Task: Open a blank worksheet and write heading  Cash Flow TrackerAdd Dates in a column and its values below  '2023-05-01, 2023-05-03, 2023-05-06, 2023-05-10, 2023-05-15, 2023-05-20, 2023-05-25 & 2023-05-31'Add Descriptions in next column and its values below  Monthly Salary, Grocery Shopping, Dining Out., Utility Bill, Transportation, Entertainment, Miscellaneous & Total. Add Amount in next column and its values below  $2,500, $100, $50, $150, $30, $50, $20& $400. Add Income/ Expense in next column and its values below  Income, Expenses, Expenses, Expenses, Expenses, Expenses & Expenses. Add Balance in next column and its values below  $2,500, $2,400, $2,350, $2,200, $2,170, $2,120, $2,100 & $2100. Save page AssetVal
Action: Key pressed <Key.shift><Key.shift><Key.shift><Key.shift><Key.shift><Key.shift><Key.shift><Key.shift><Key.shift><Key.shift>Cash<Key.space><Key.shift>Flow<Key.space><Key.shift>Tracker<Key.enter><Key.shift>Dates<Key.enter>2023-05-01<Key.enter>23<Key.backspace>023-05-03<Key.enter>2023-05-06<Key.enter>
Screenshot: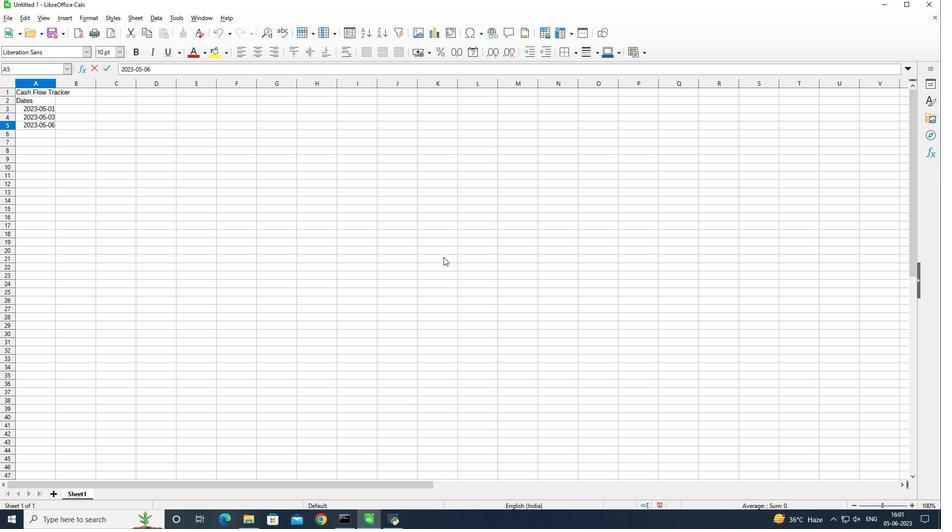
Action: Mouse moved to (509, 249)
Screenshot: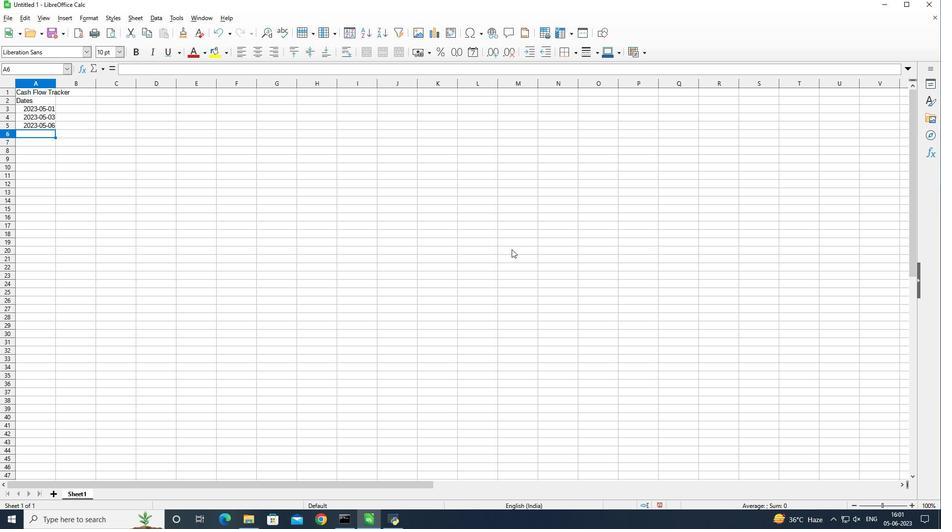 
Action: Key pressed 2023-05-10<Key.enter>2023-05-15<Key.enter>2023-05-20<Key.enter>2023-05-05<Key.backspace><Key.backspace>22<Key.backspace>5<Key.enter>2023-05-31<Key.enter>
Screenshot: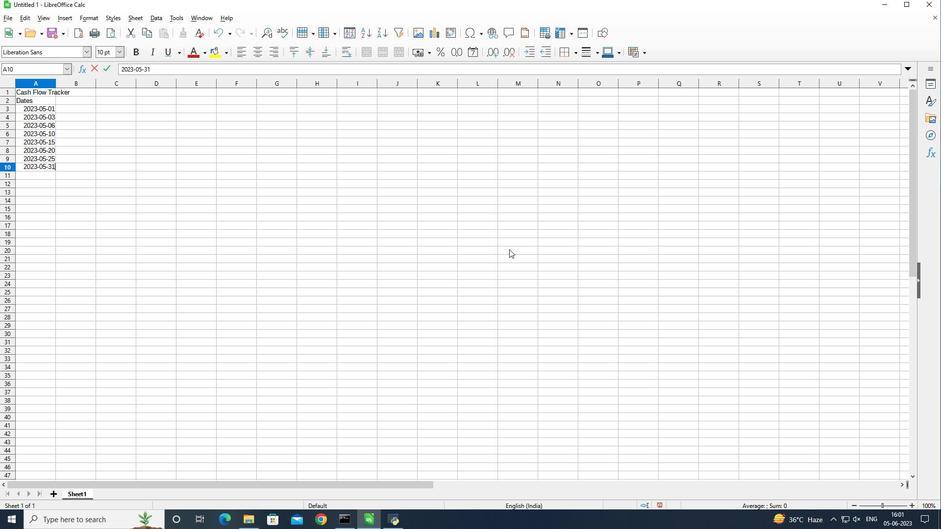
Action: Mouse moved to (73, 110)
Screenshot: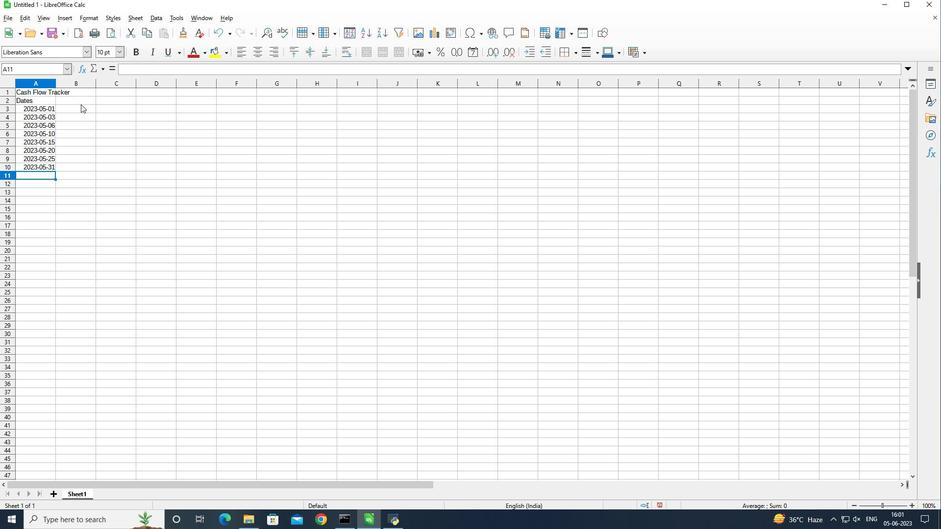 
Action: Mouse pressed left at (73, 110)
Screenshot: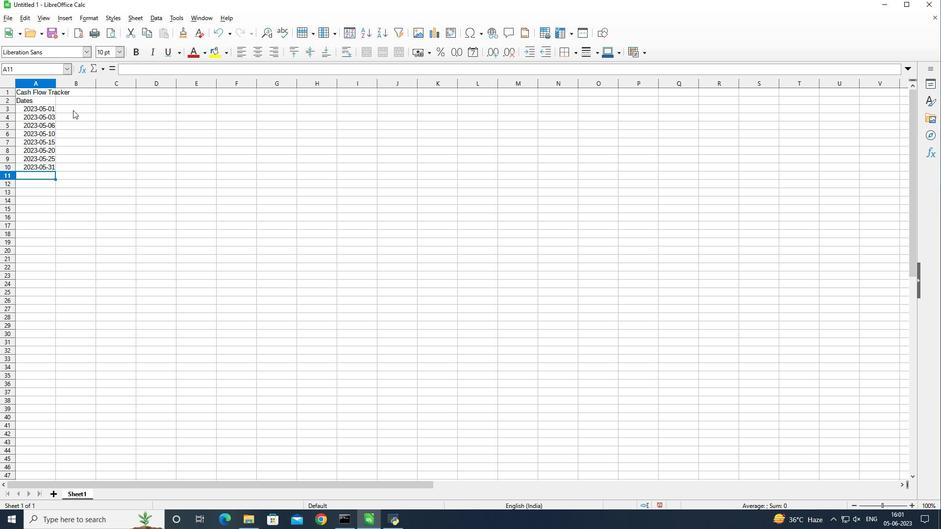 
Action: Mouse moved to (84, 53)
Screenshot: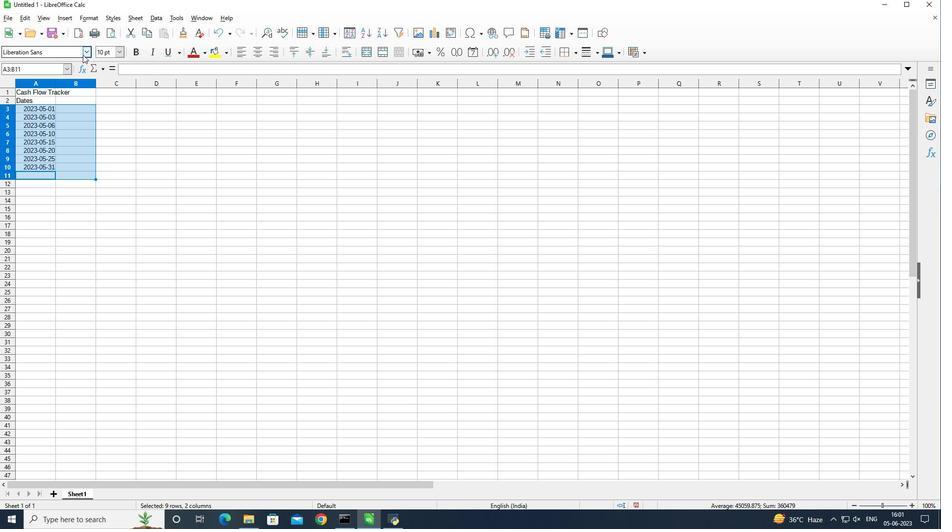 
Action: Mouse pressed left at (84, 53)
Screenshot: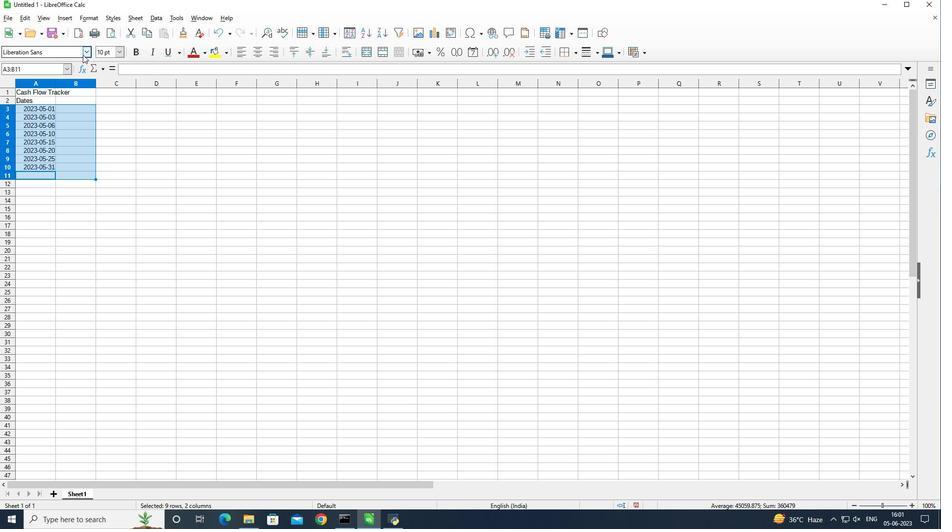 
Action: Mouse moved to (202, 96)
Screenshot: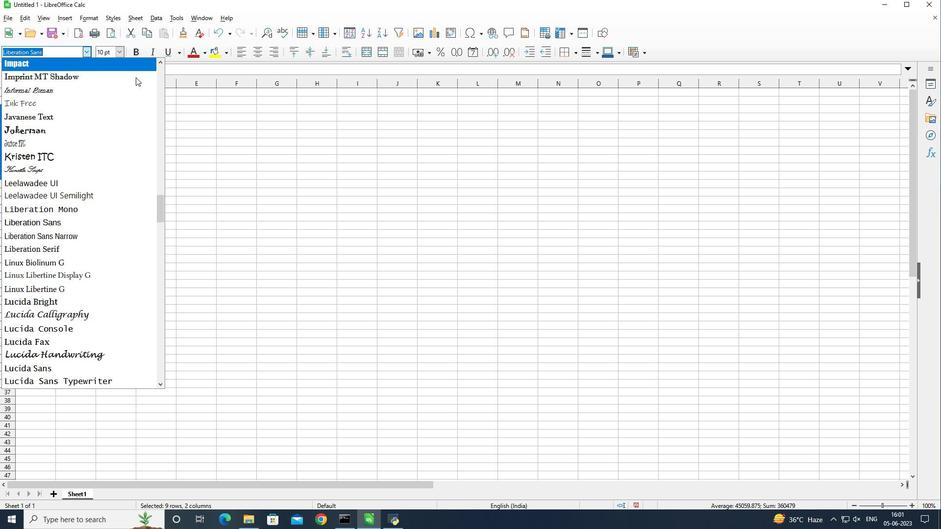 
Action: Mouse pressed left at (202, 96)
Screenshot: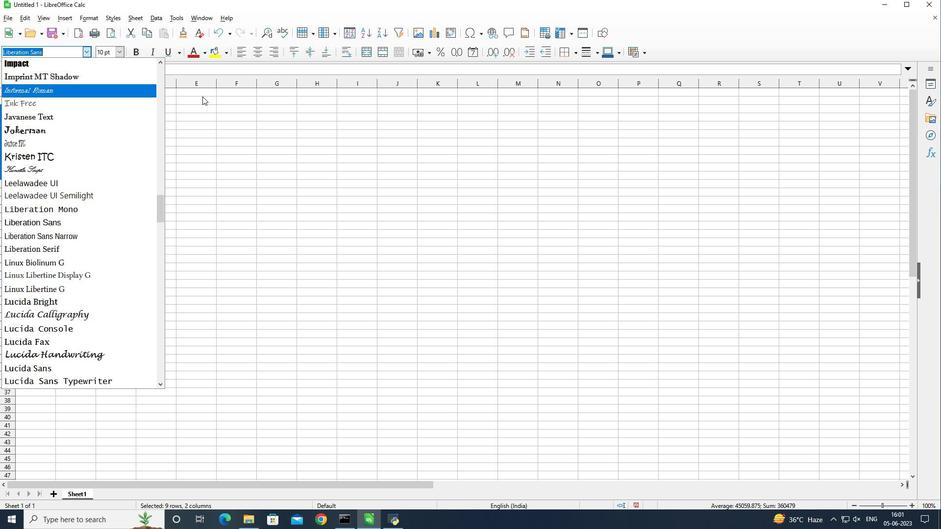 
Action: Mouse moved to (75, 107)
Screenshot: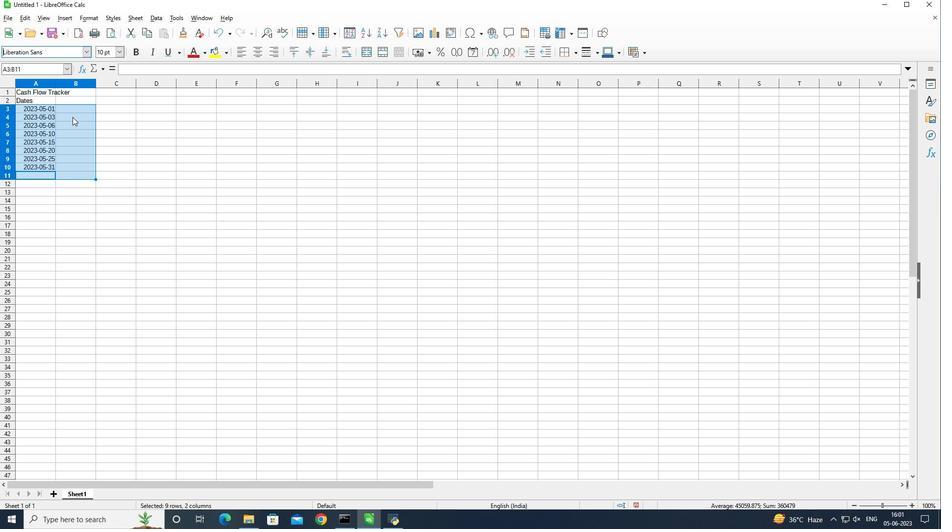 
Action: Mouse pressed left at (75, 107)
Screenshot: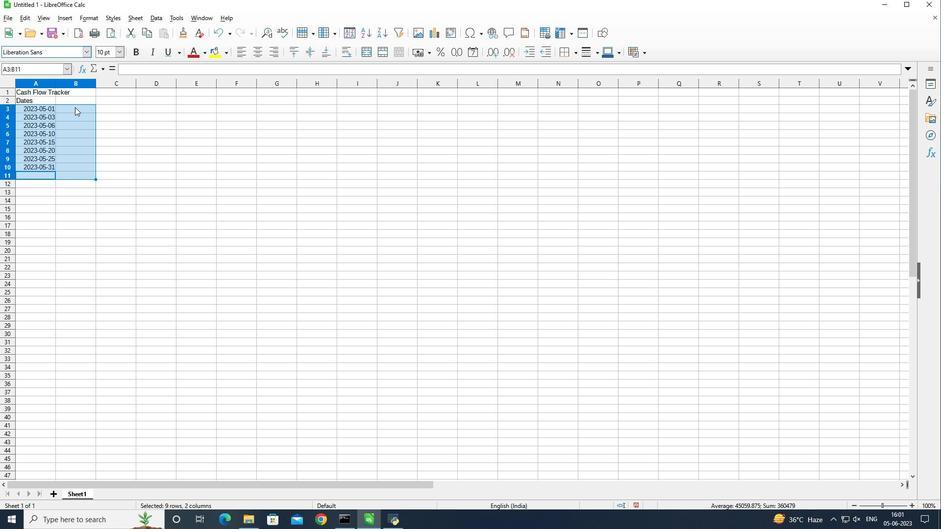 
Action: Mouse moved to (83, 100)
Screenshot: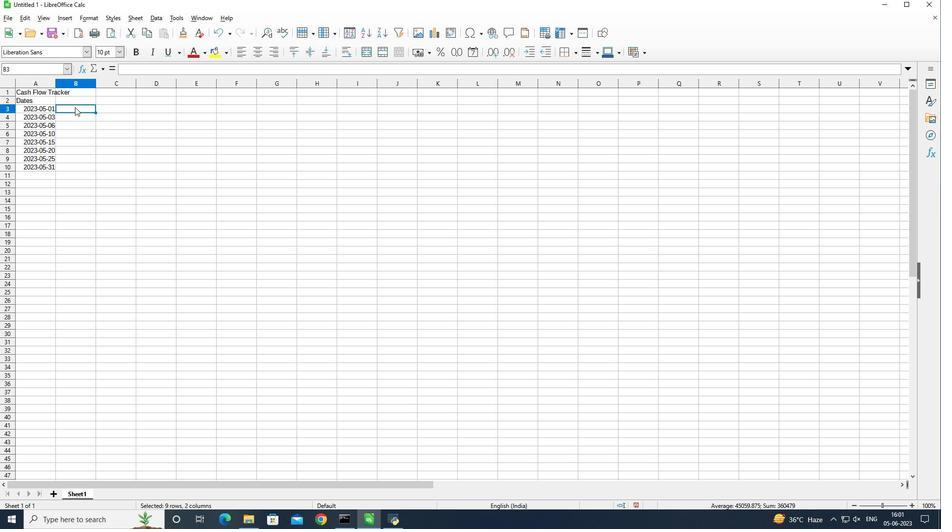 
Action: Mouse pressed left at (83, 100)
Screenshot: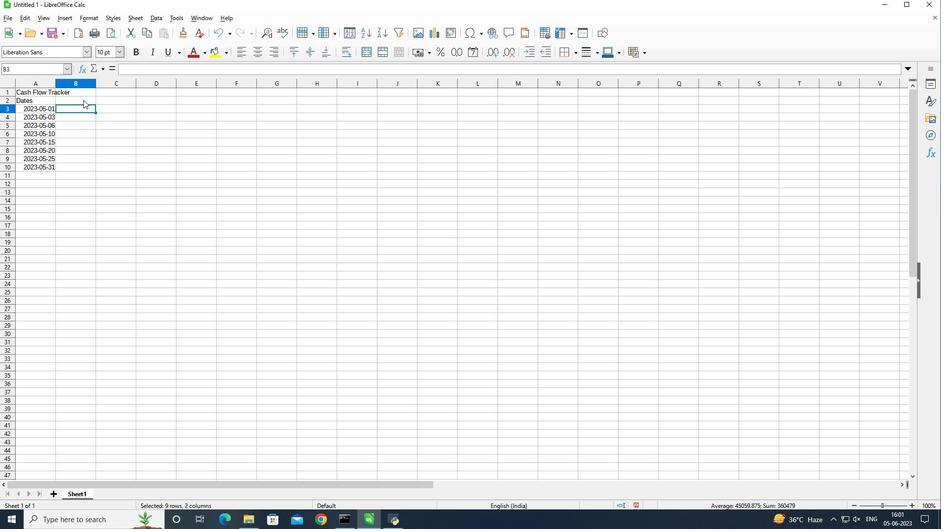 
Action: Mouse moved to (190, 152)
Screenshot: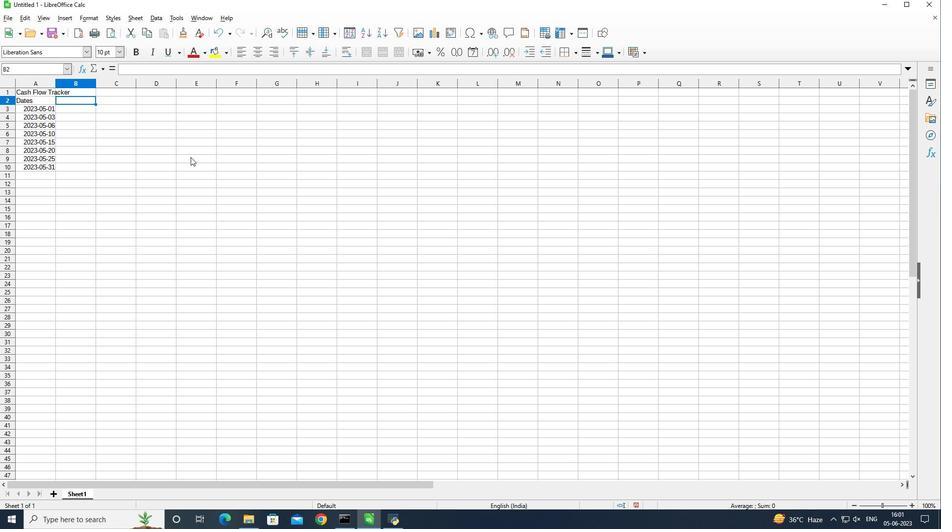 
Action: Key pressed <Key.shift>Descriptions<Key.enter><Key.shift>Monthly<Key.space><Key.shift>Salary<Key.enter><Key.shift>Grocery<Key.space><Key.shift>Shopping<Key.enter><Key.shift>Dining<Key.space><Key.shift_r>Out<Key.enter>
Screenshot: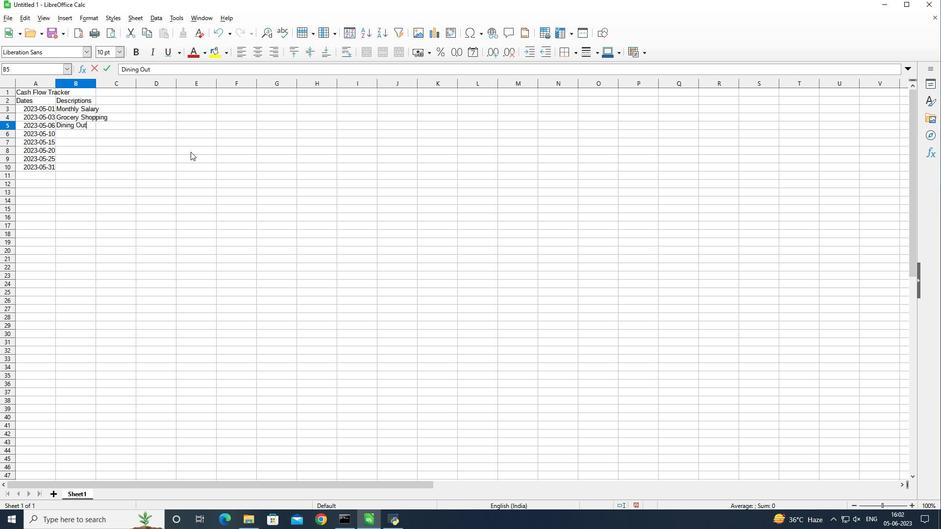 
Action: Mouse moved to (289, 188)
Screenshot: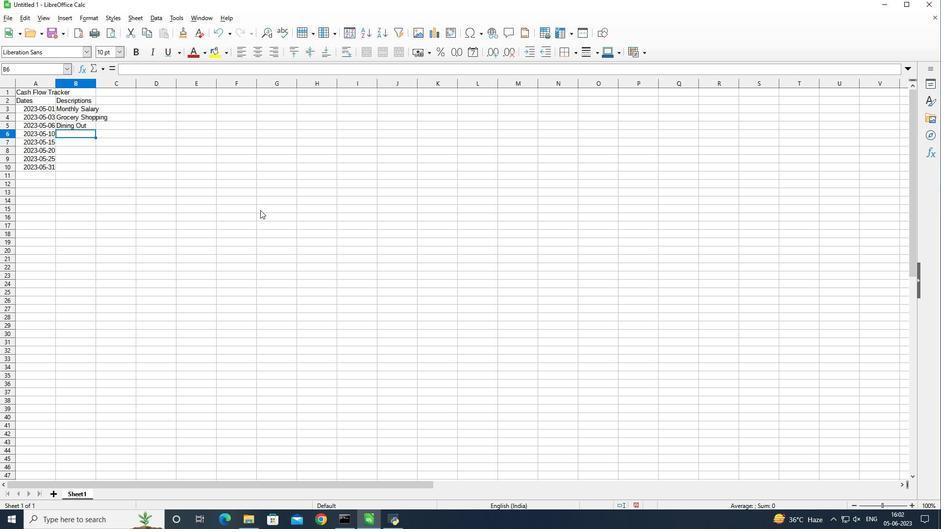 
Action: Key pressed <Key.shift_r>Utility<Key.space><Key.shift>Bill<Key.enter><Key.shift_r><Key.menu>
Screenshot: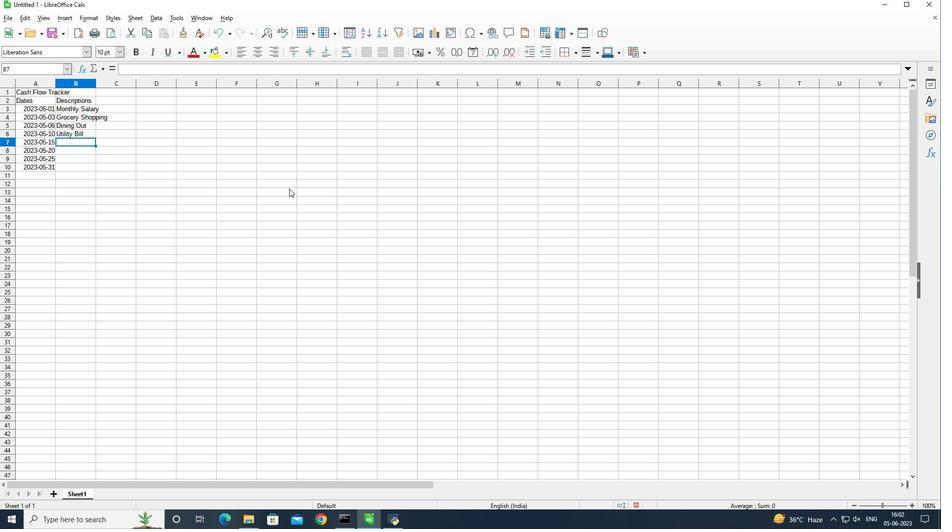 
Action: Mouse moved to (75, 143)
Screenshot: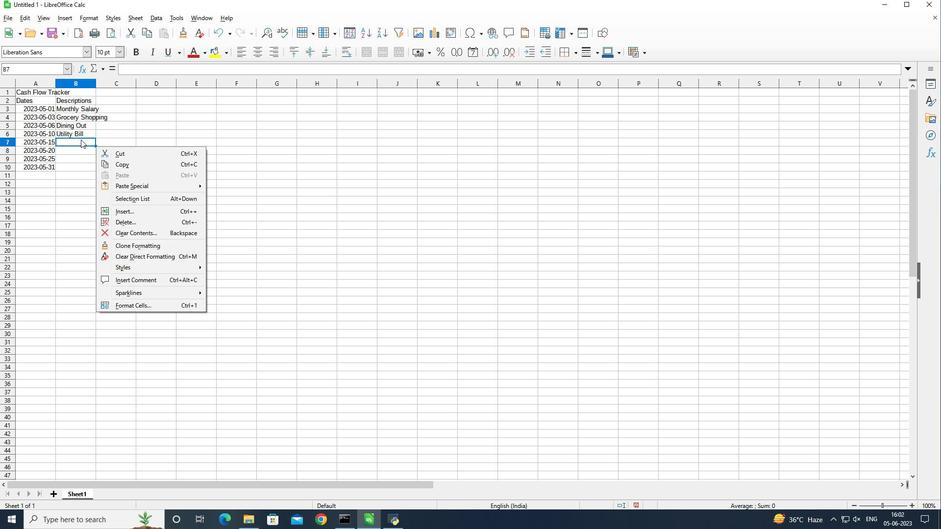 
Action: Mouse pressed left at (75, 143)
Screenshot: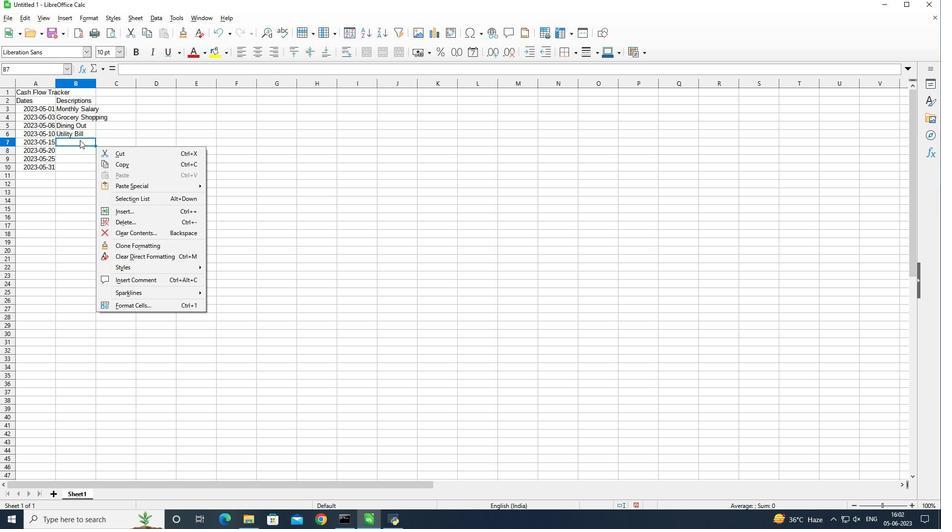 
Action: Key pressed <Key.shift>Transportation<Key.enter><Key.shift>Entertainment<Key.enter>
Screenshot: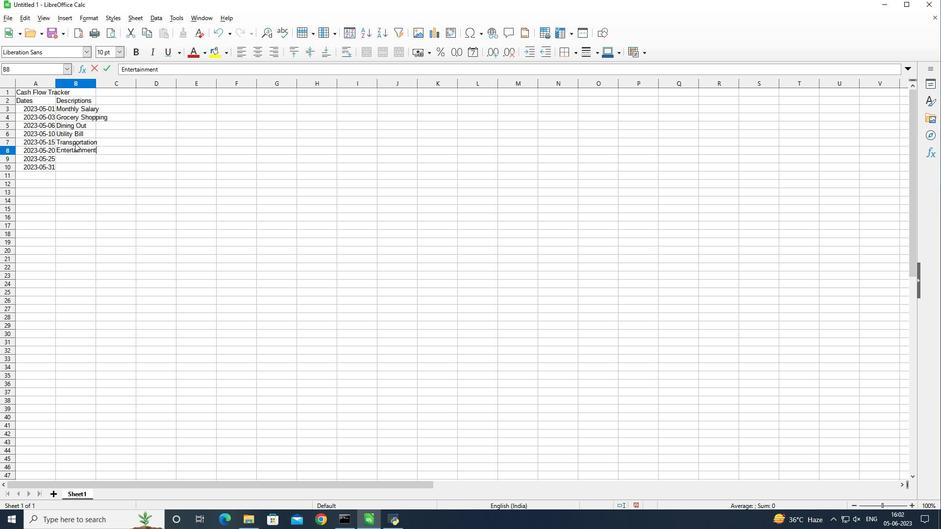 
Action: Mouse moved to (160, 165)
Screenshot: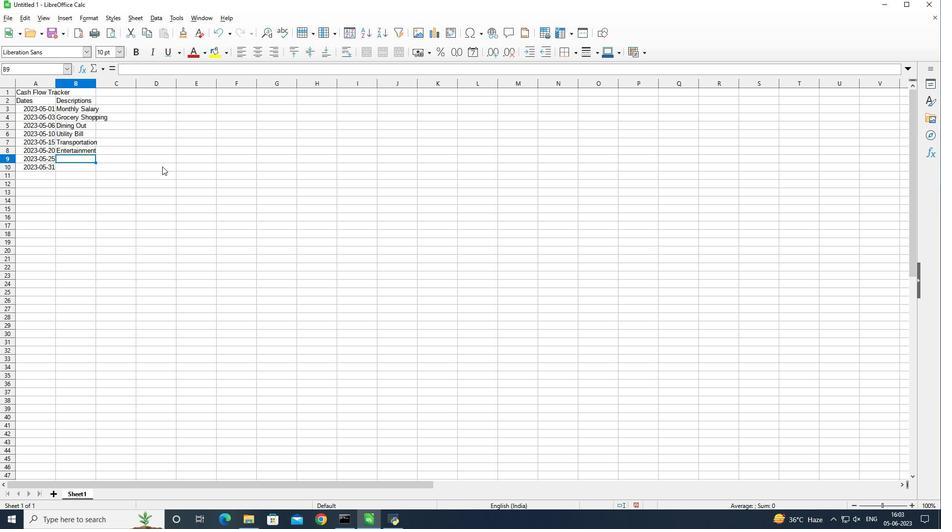 
Action: Key pressed <Key.shift_r>Miscellaneous<Key.enter><Key.shift><Key.shift><Key.shift><Key.shift><Key.shift><Key.shift>Total<Key.enter>
Screenshot: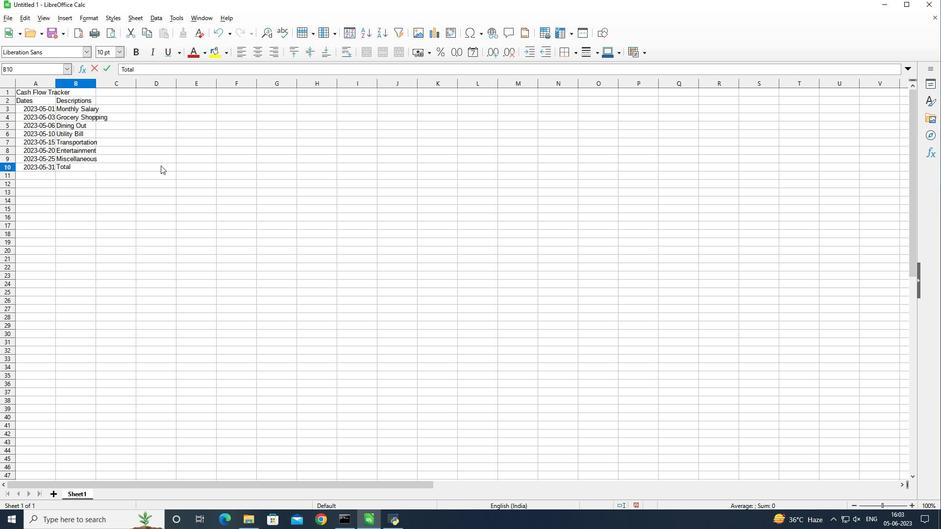
Action: Mouse moved to (94, 83)
Screenshot: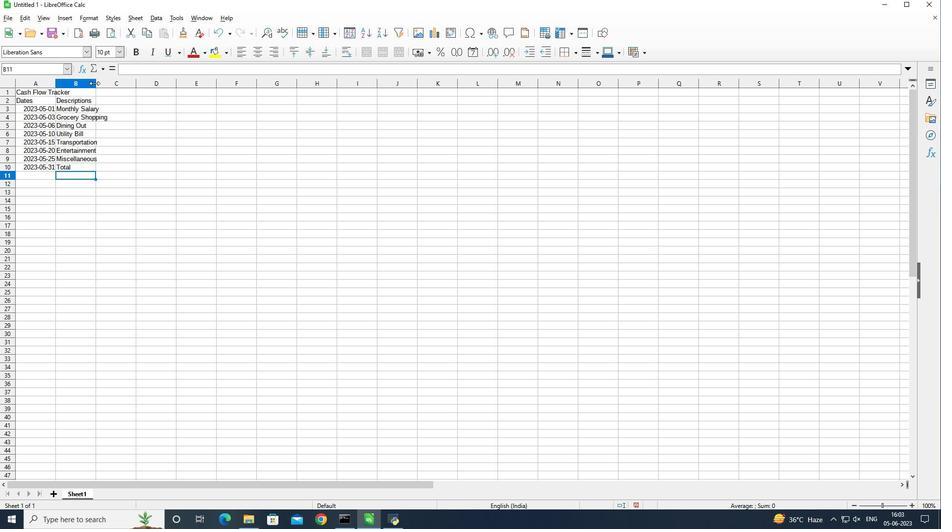 
Action: Mouse pressed left at (94, 83)
Screenshot: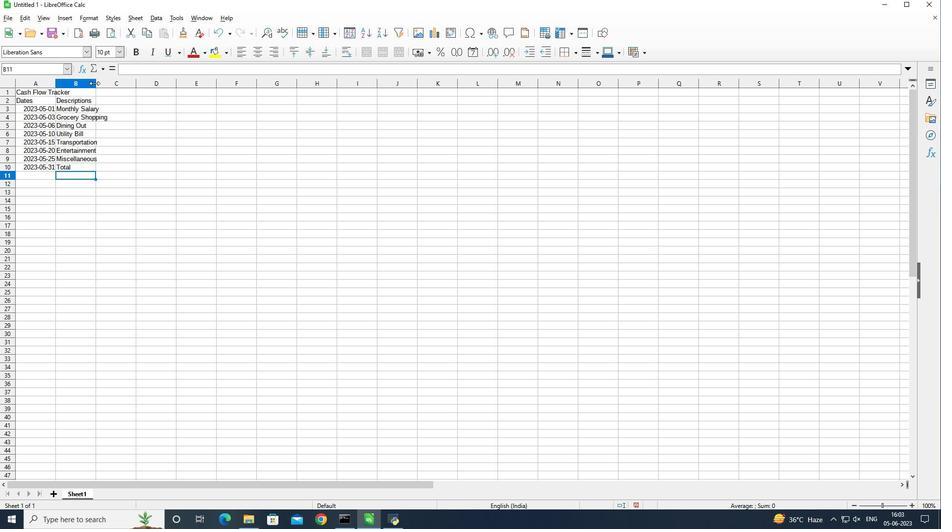 
Action: Mouse moved to (124, 99)
Screenshot: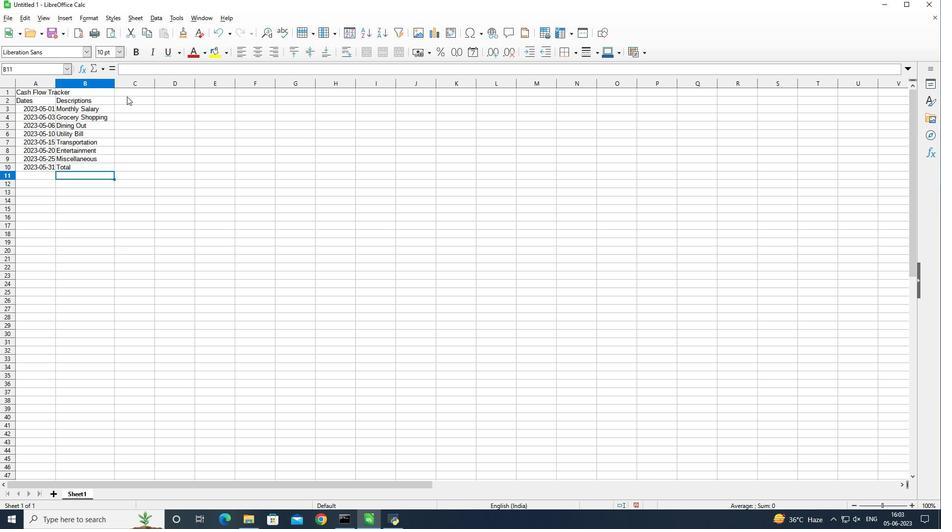 
Action: Mouse pressed left at (124, 99)
Screenshot: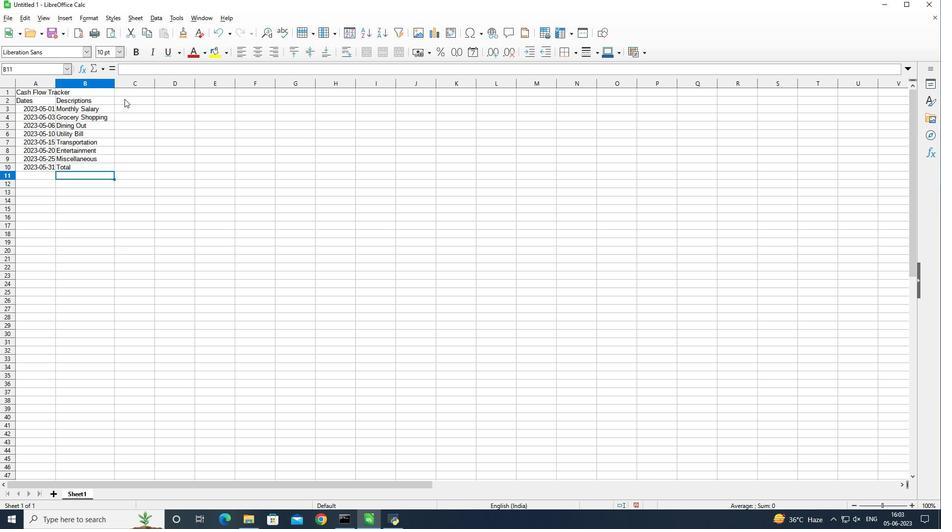 
Action: Mouse moved to (187, 228)
Screenshot: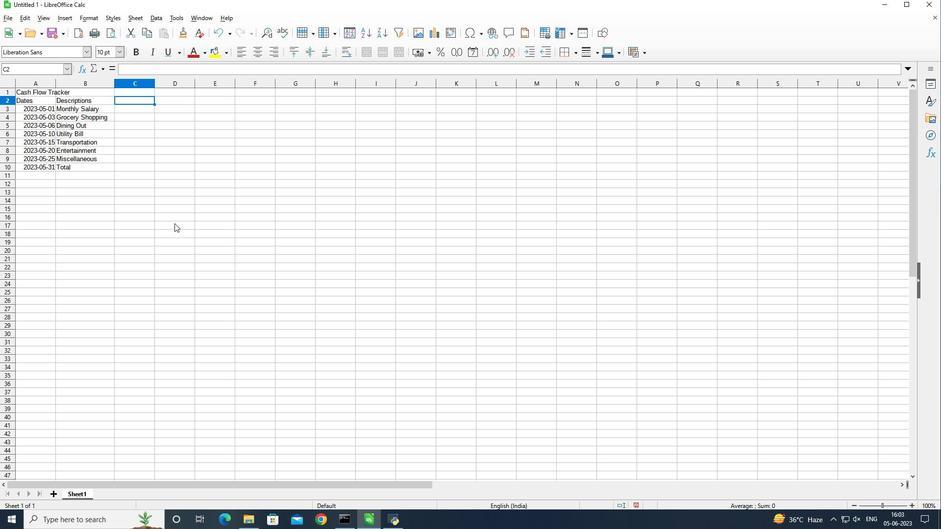 
Action: Key pressed <Key.shift>Amount<Key.enter><Key.shift><Key.shift><Key.shift><Key.shift><Key.shift><Key.shift><Key.shift>$2500<Key.enter><Key.shift>$
Screenshot: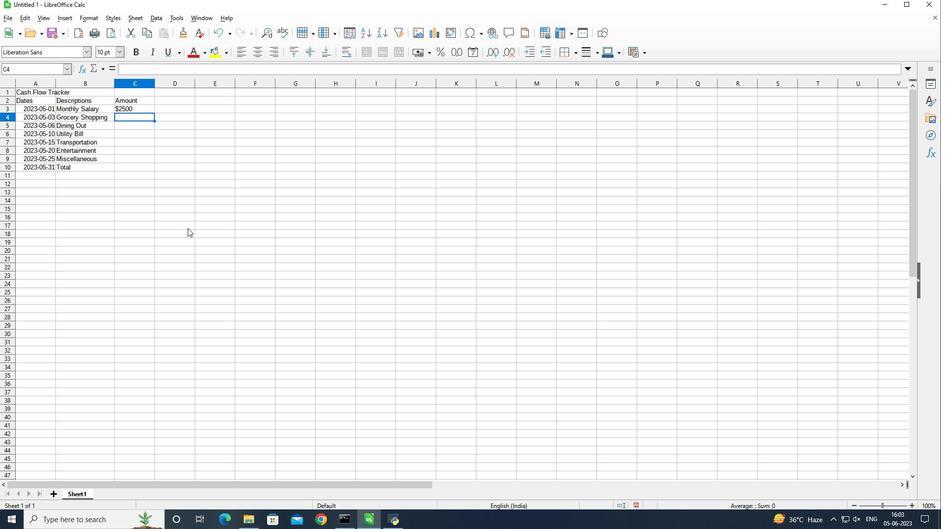 
Action: Mouse moved to (489, 179)
Screenshot: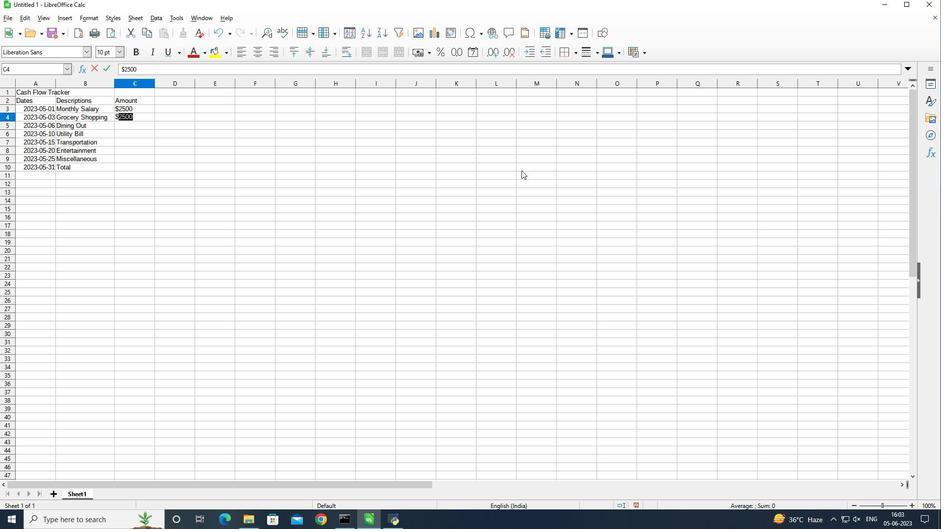 
Action: Key pressed 100<Key.enter><Key.shift><Key.shift><Key.shift><Key.shift><Key.shift><Key.shift><Key.shift>$50<Key.enter><Key.shift><Key.shift><Key.shift><Key.shift><Key.shift><Key.shift><Key.shift><Key.shift>$
Screenshot: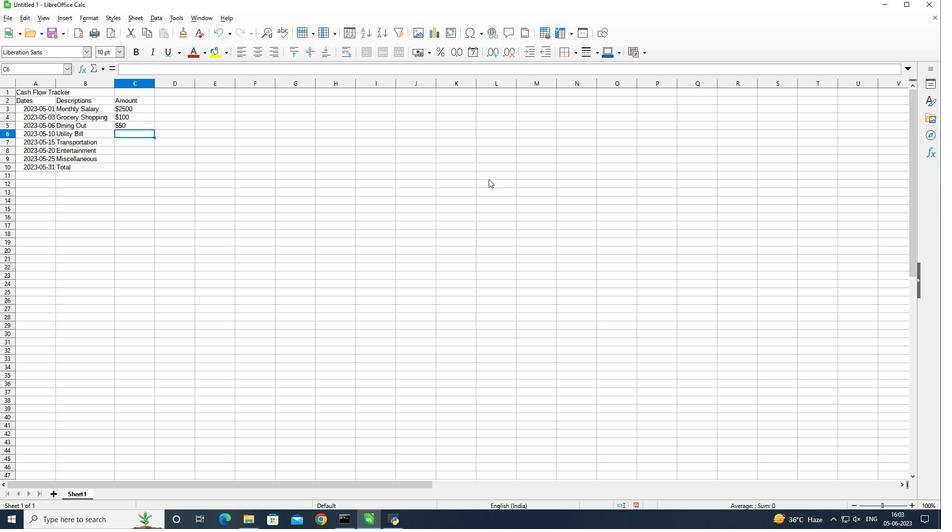 
Action: Mouse moved to (510, 185)
Screenshot: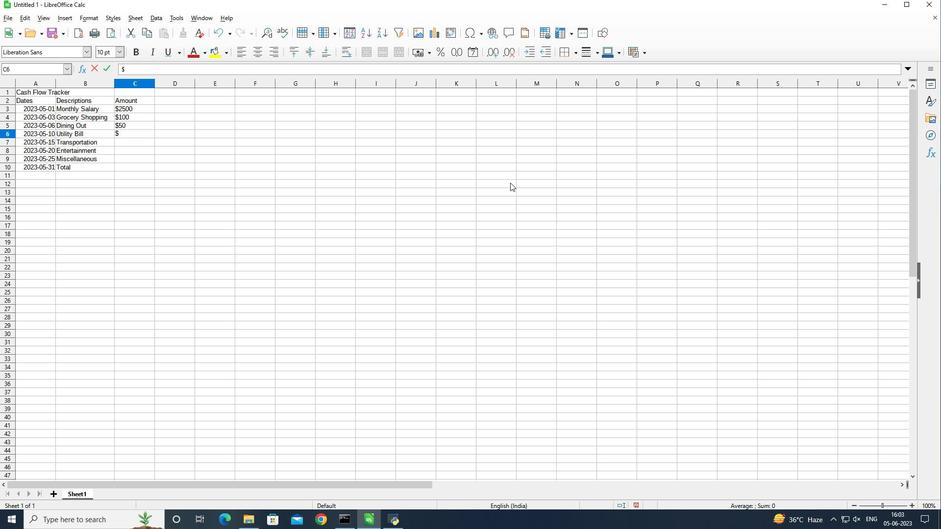 
Action: Key pressed 150<Key.enter><Key.shift><Key.shift><Key.shift><Key.shift><Key.shift><Key.shift>$30<Key.enter><Key.shift><Key.shift><Key.shift><Key.shift><Key.shift><Key.shift><Key.shift>$50<Key.enter><Key.shift><Key.shift><Key.shift><Key.shift><Key.shift><Key.shift><Key.shift><Key.shift><Key.shift>$20<Key.enter><Key.shift><Key.shift><Key.shift><Key.shift><Key.shift>$400<Key.enter>
Screenshot: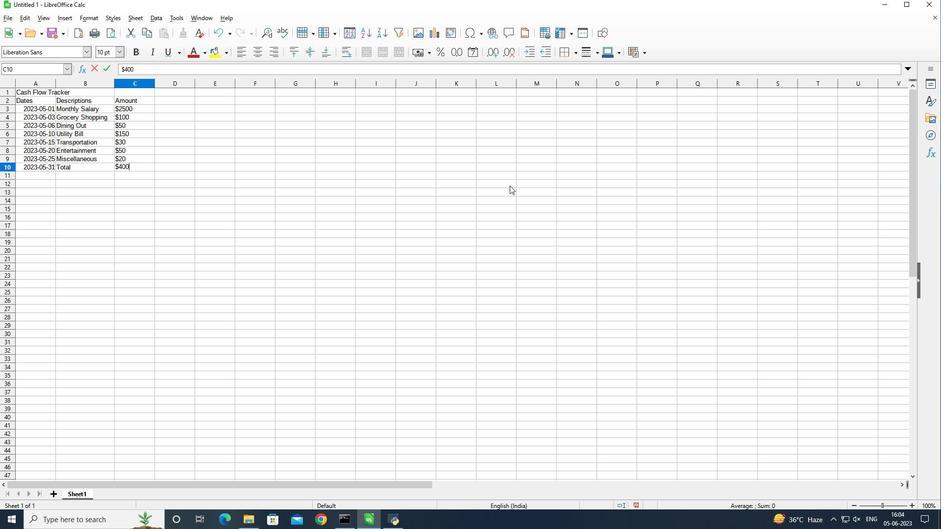 
Action: Mouse moved to (168, 103)
Screenshot: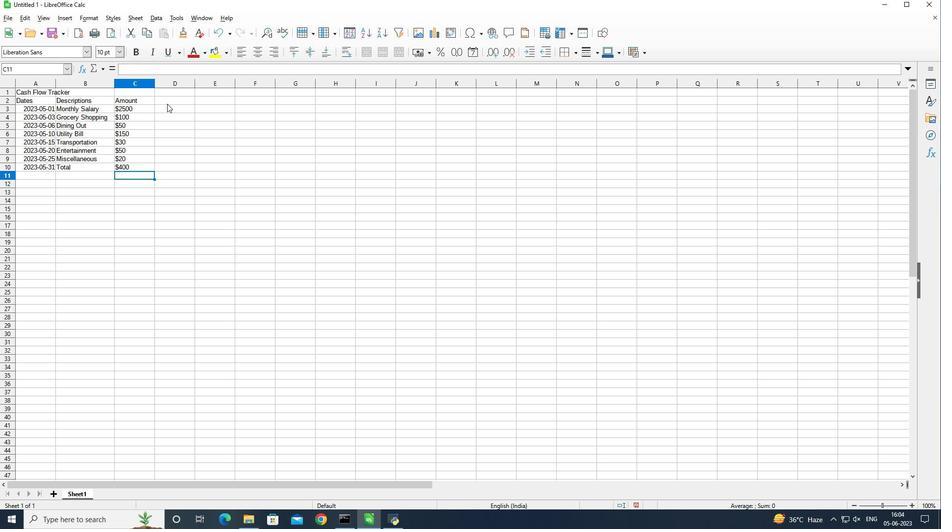 
Action: Mouse pressed left at (168, 103)
Screenshot: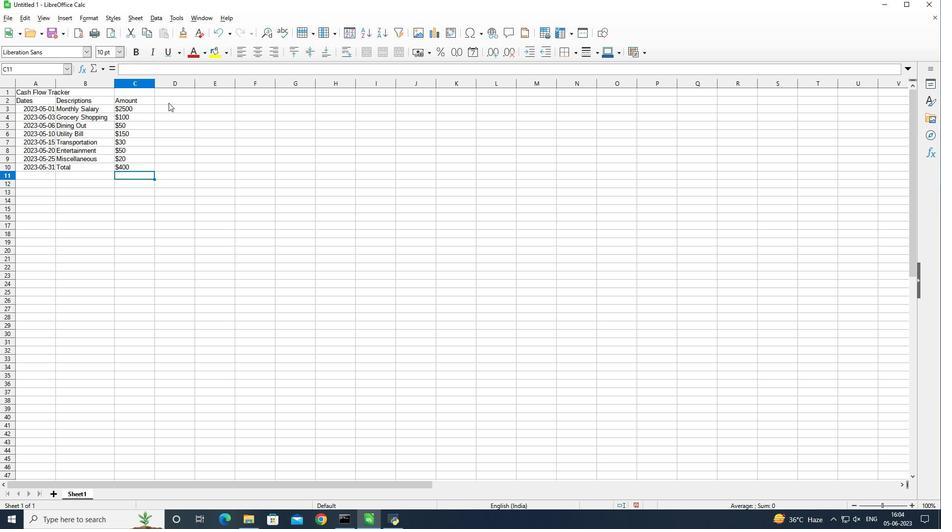 
Action: Mouse moved to (225, 194)
Screenshot: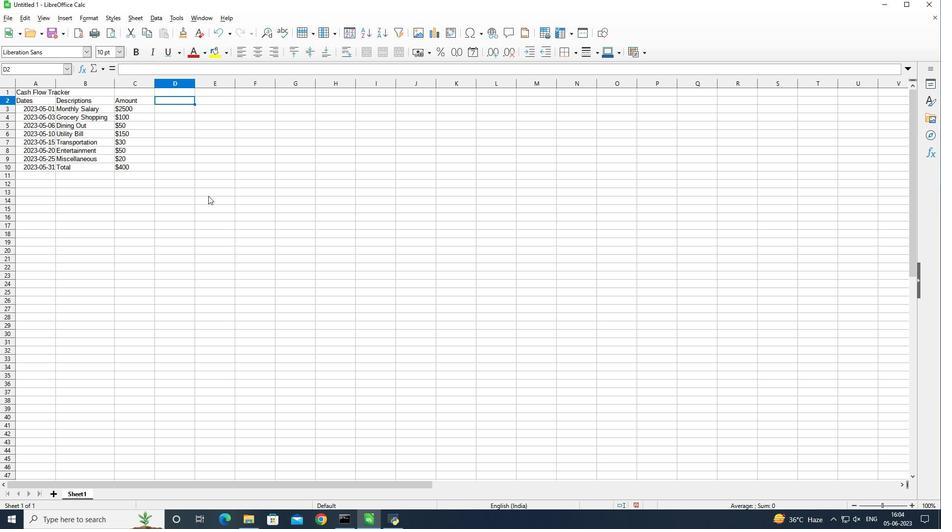 
Action: Key pressed <Key.shift><Key.shift><Key.shift><Key.shift><Key.shift><Key.shift><Key.shift><Key.shift>Income/<Key.shift><Key.shift><Key.shift><Key.shift><Key.shift><Key.shift><Key.shift><Key.shift><Key.shift><Key.shift><Key.shift><Key.shift><Key.shift><Key.shift><Key.shift>Expenses<Key.enter>
Screenshot: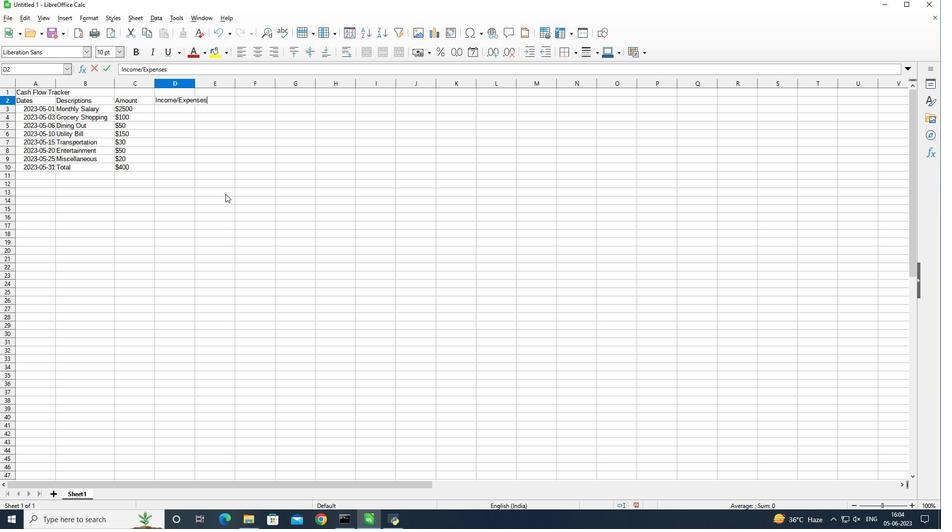 
Action: Mouse moved to (301, 212)
Screenshot: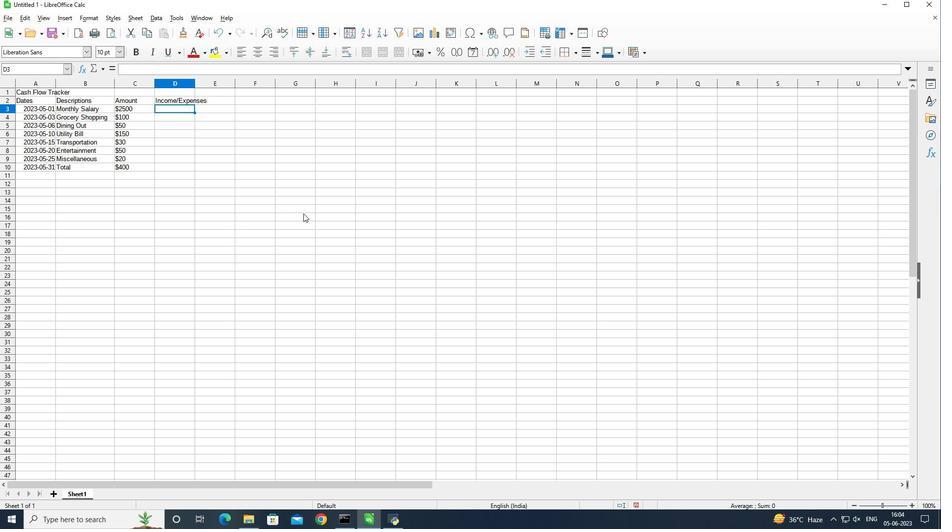 
Action: Key pressed <Key.shift><Key.shift><Key.shift><Key.shift><Key.shift>Income<Key.backspace><Key.enter><Key.shift>Expenses<Key.enter><Key.shift>E<Key.enter><Key.shift>E<Key.enter><Key.shift>E<Key.enter><Key.shift>E<Key.enter><Key.shift>E<Key.enter><Key.shift>E<Key.enter>
Screenshot: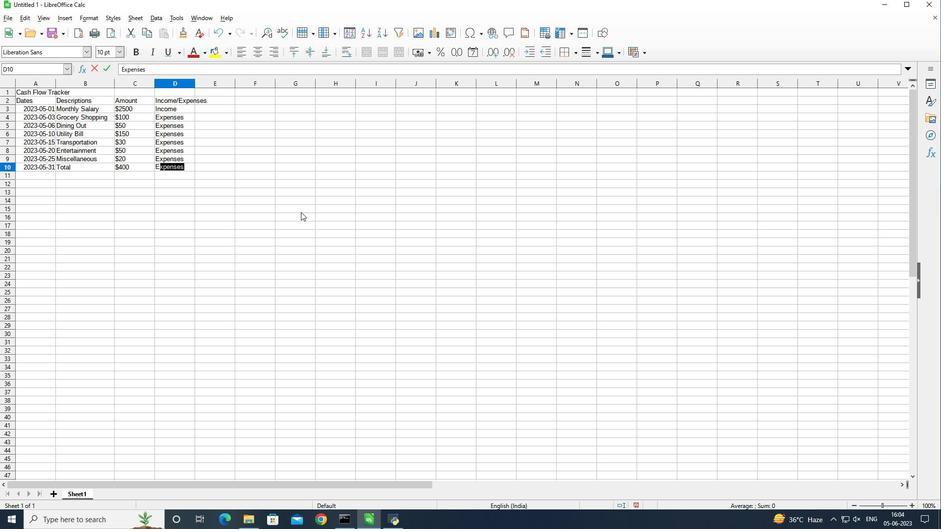 
Action: Mouse moved to (195, 83)
Screenshot: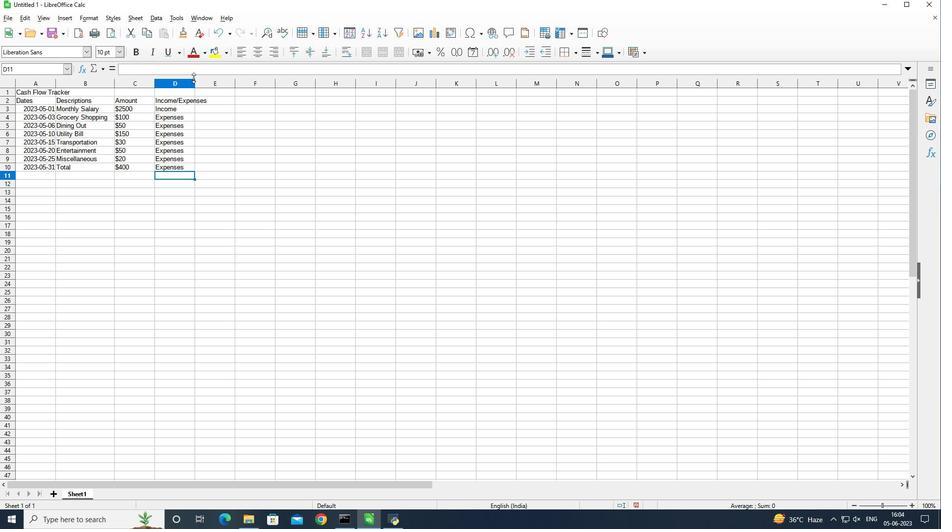 
Action: Mouse pressed left at (195, 83)
Screenshot: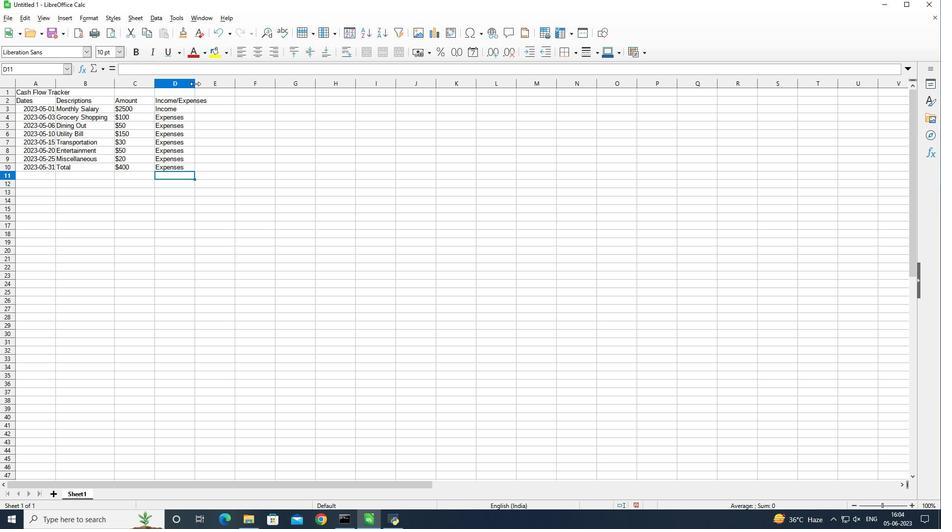 
Action: Mouse moved to (238, 103)
Screenshot: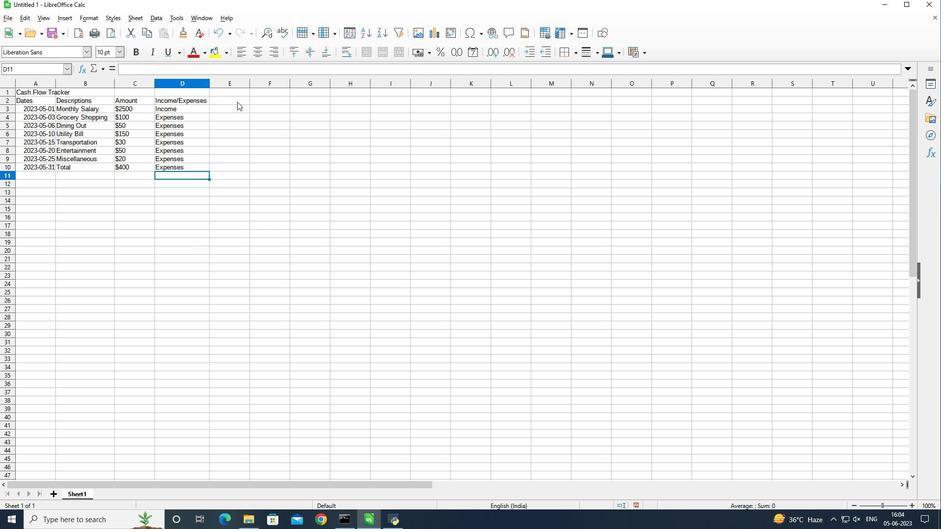 
Action: Mouse pressed left at (238, 103)
Screenshot: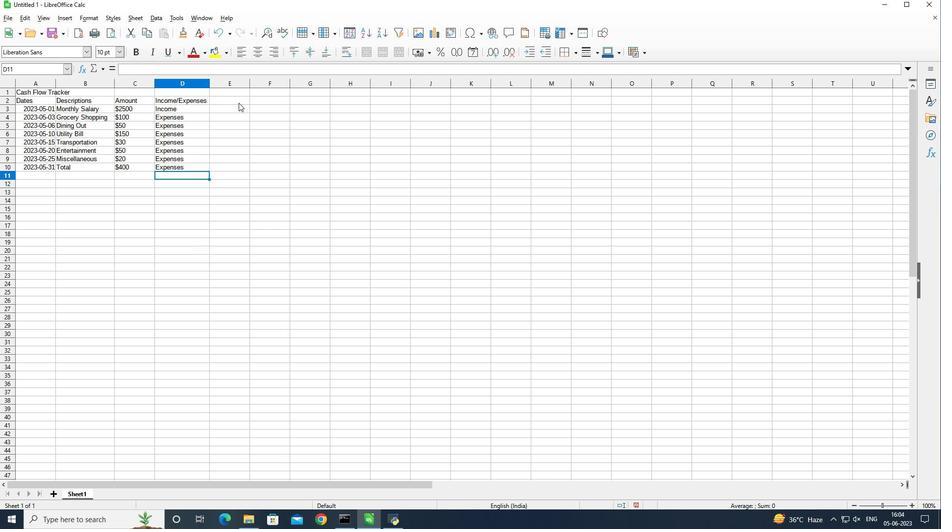 
Action: Mouse moved to (261, 164)
Screenshot: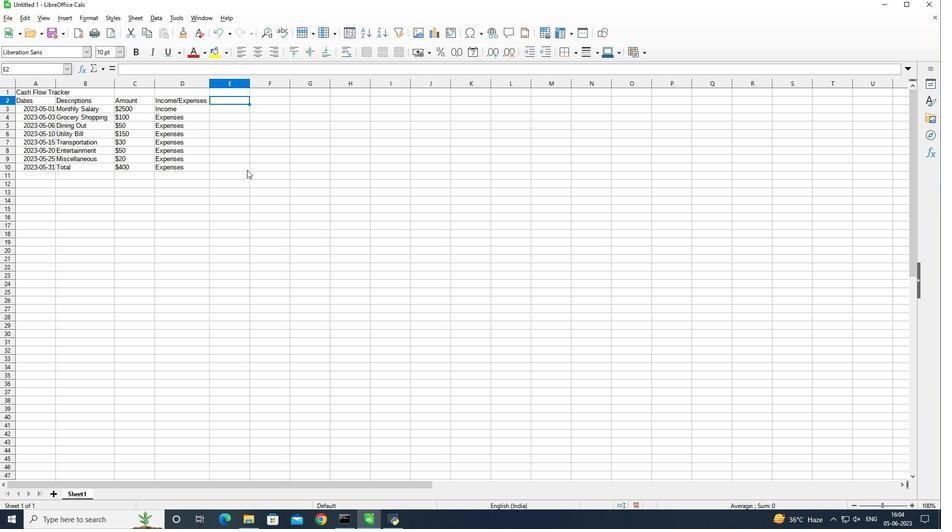 
Action: Key pressed <Key.shift_r>Balance<Key.enter><Key.shift>$
Screenshot: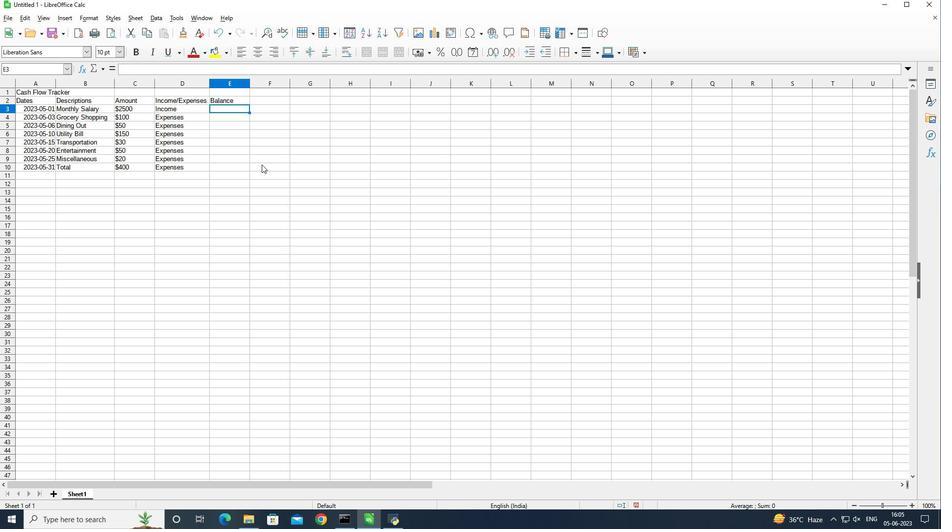 
Action: Mouse moved to (359, 161)
Screenshot: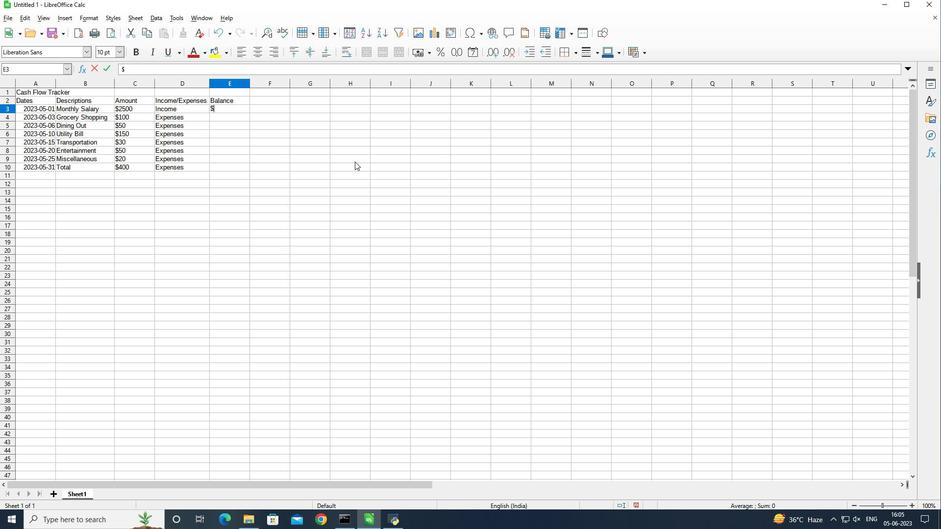 
Action: Key pressed 2500<Key.enter><Key.shift>$2400<Key.enter><Key.shift>$2350<Key.enter><Key.shift>$2200<Key.enter><Key.shift><Key.shift><Key.shift><Key.shift><Key.shift><Key.shift><Key.shift>$
Screenshot: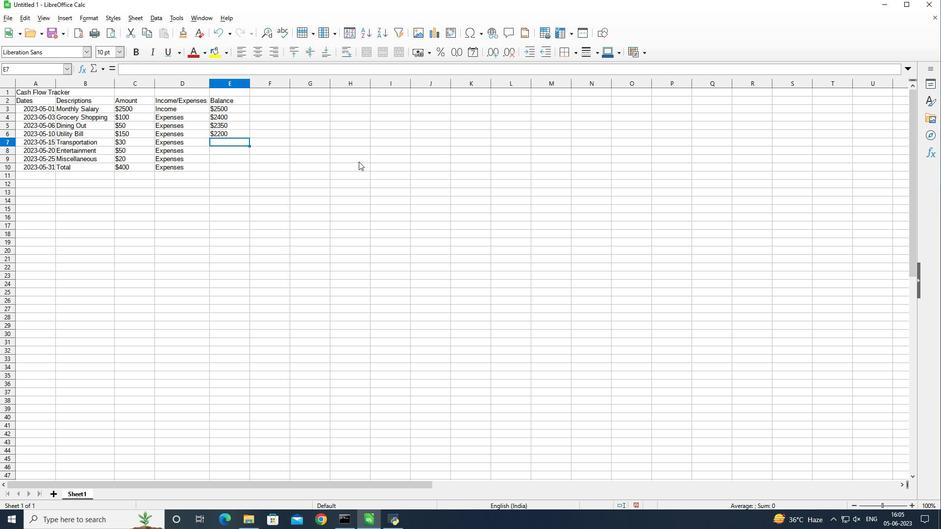
Action: Mouse moved to (392, 200)
Screenshot: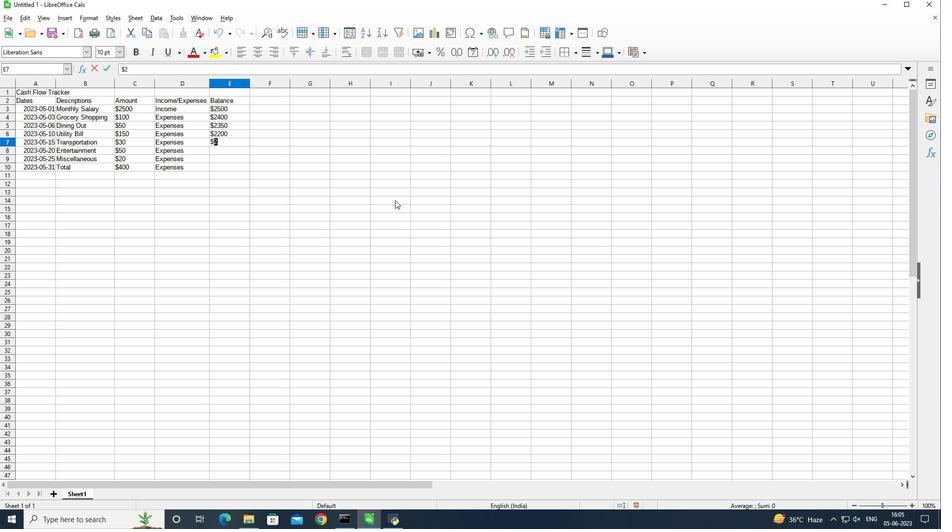 
Action: Key pressed 2170<Key.enter><Key.shift>$
Screenshot: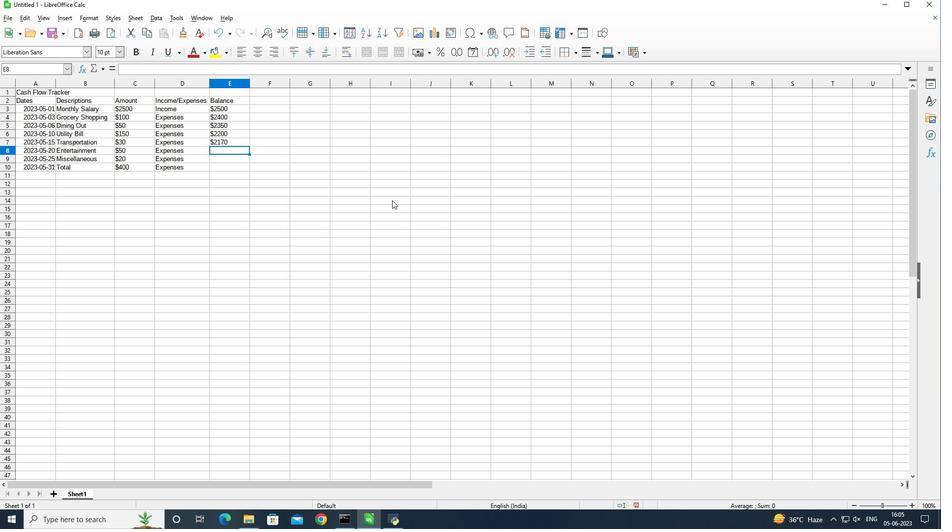 
Action: Mouse moved to (443, 208)
Screenshot: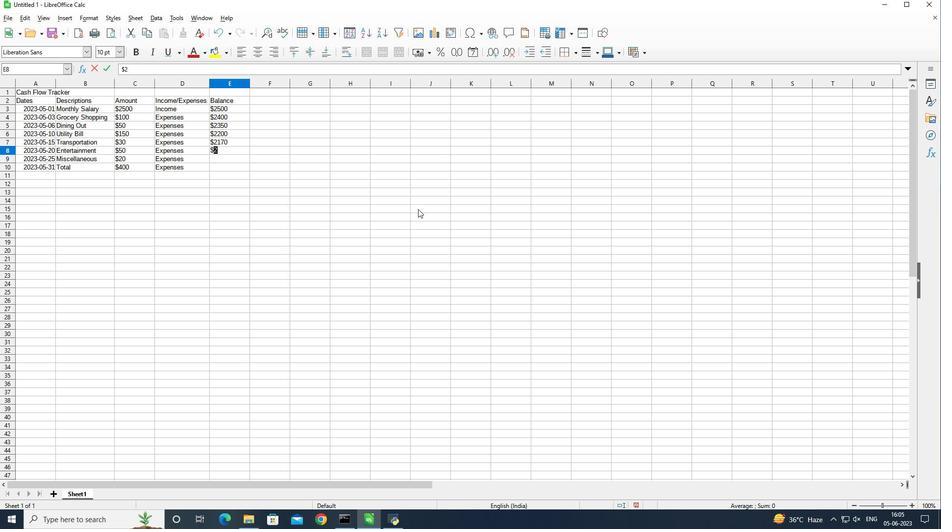 
Action: Key pressed 2120<Key.enter><Key.shift>$2100<Key.enter><Key.shift>$2100<Key.enter>
Screenshot: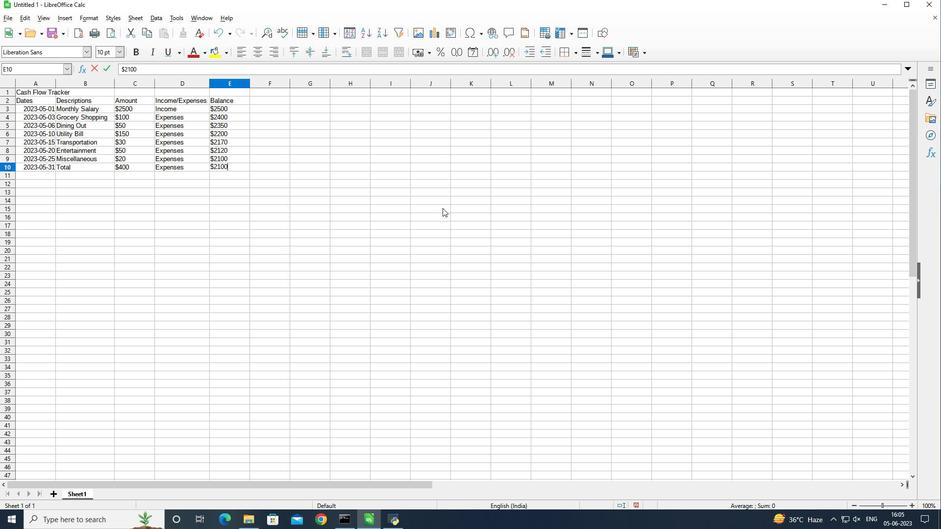 
Action: Mouse moved to (235, 165)
Screenshot: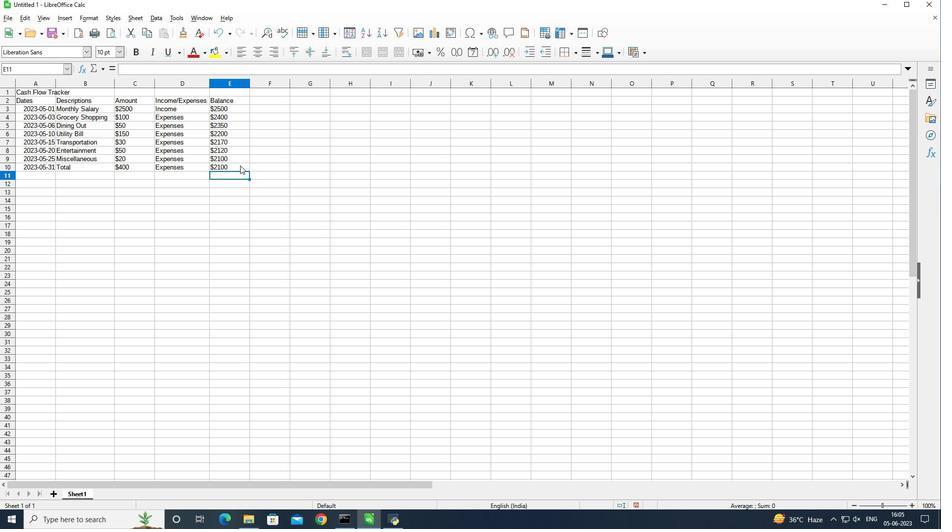 
Action: Mouse pressed left at (235, 165)
Screenshot: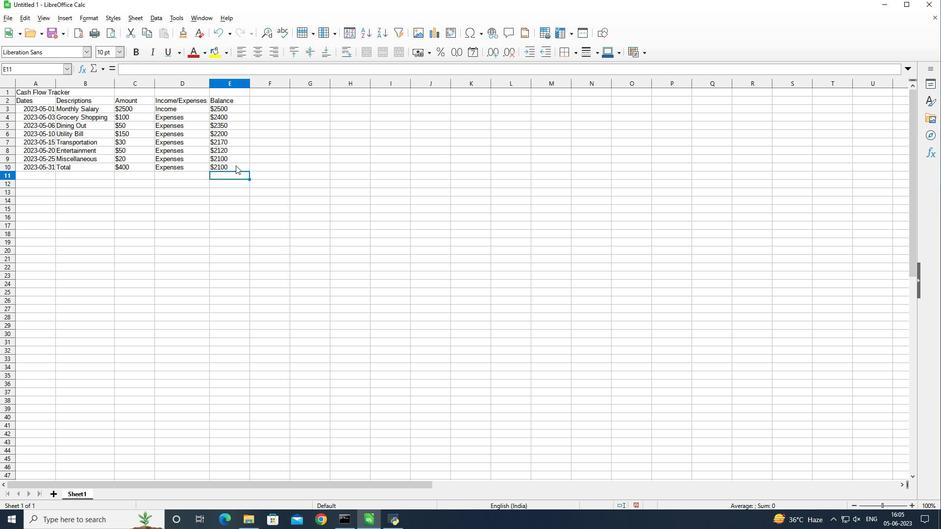 
Action: Mouse moved to (10, 19)
Screenshot: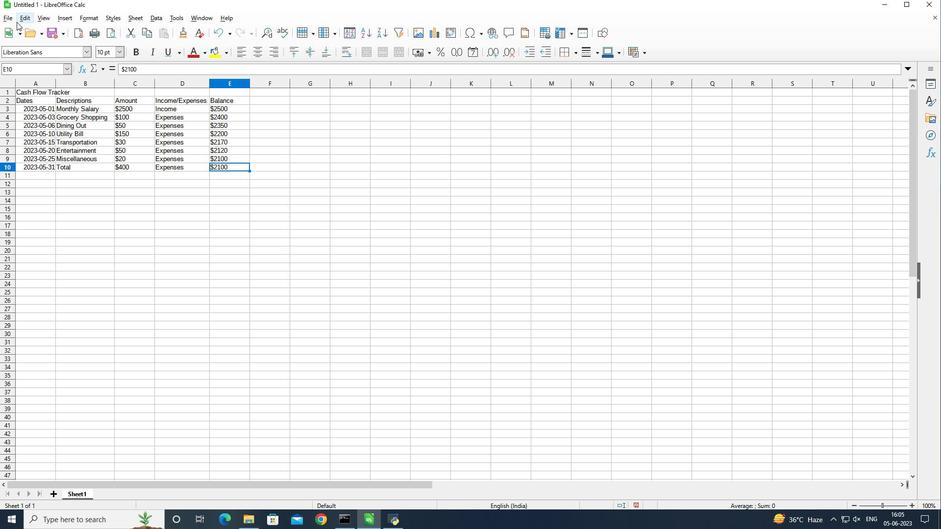 
Action: Mouse pressed left at (10, 19)
Screenshot: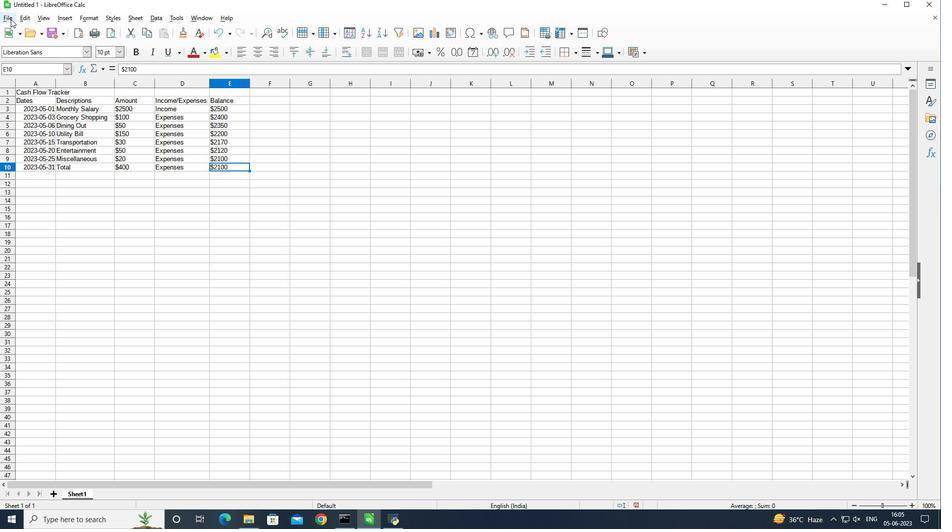 
Action: Mouse moved to (61, 141)
Screenshot: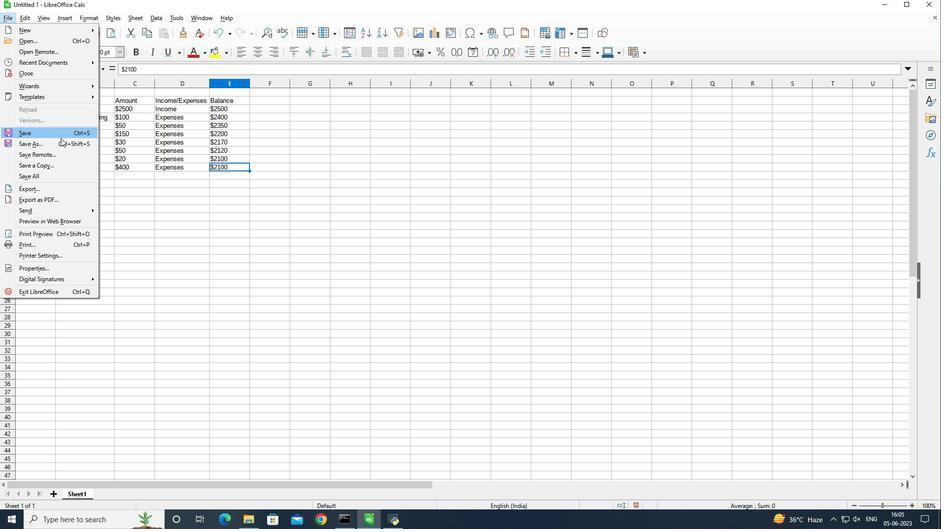 
Action: Mouse pressed left at (61, 141)
Screenshot: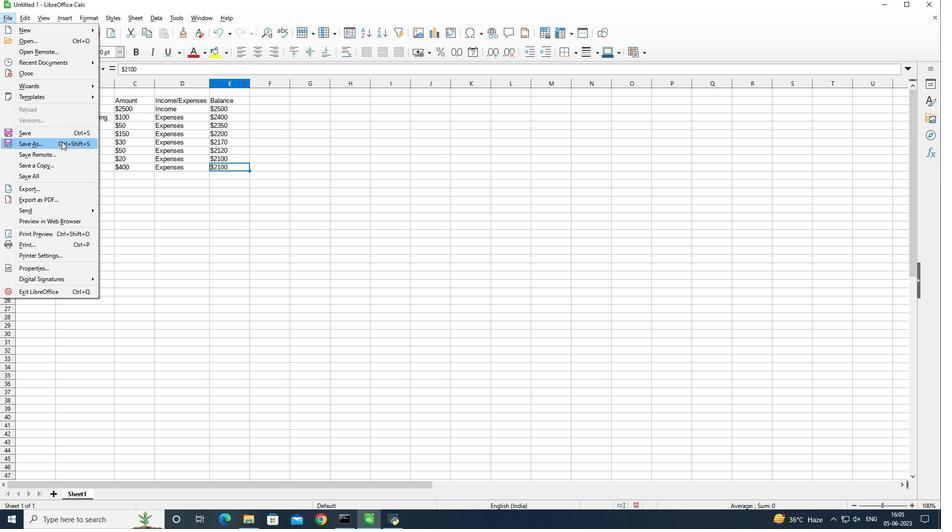 
Action: Mouse moved to (395, 239)
Screenshot: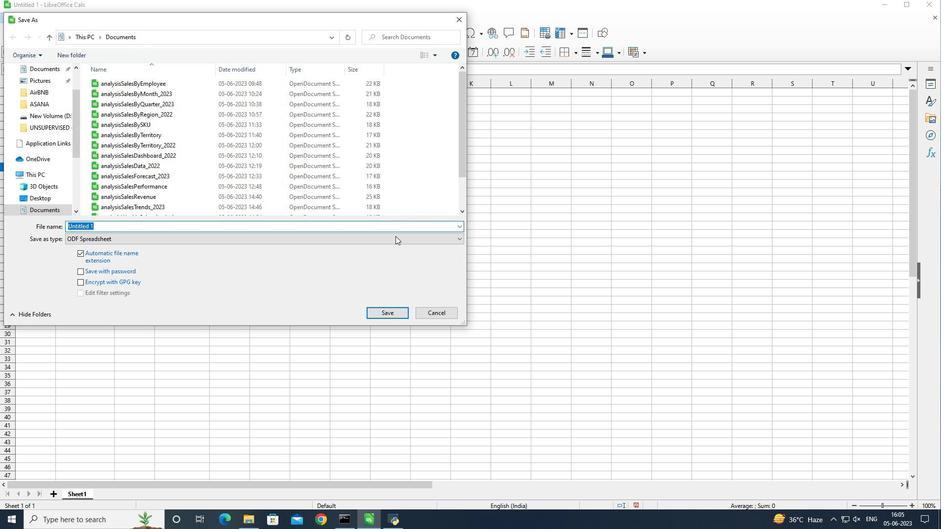 
Action: Key pressed <Key.shift>Asset<Key.shift>Val<Key.enter>
Screenshot: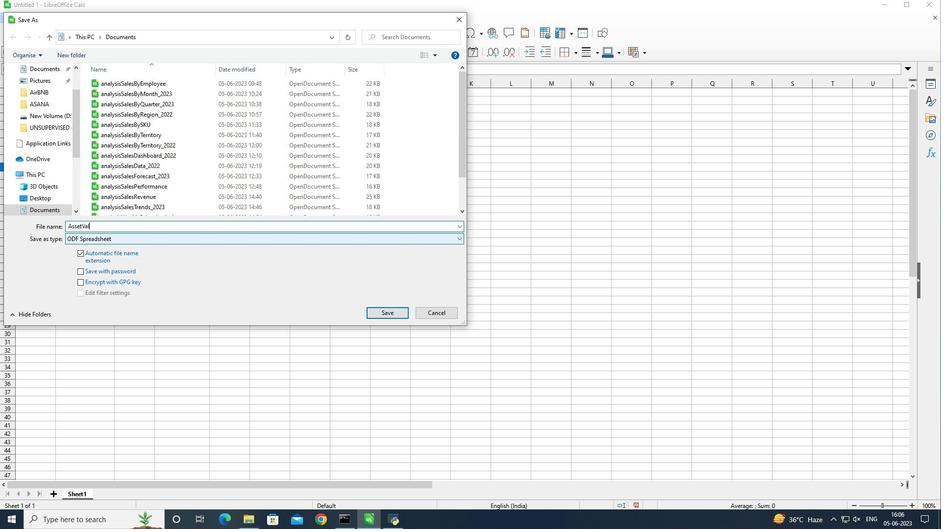 
Action: Mouse moved to (313, 256)
Screenshot: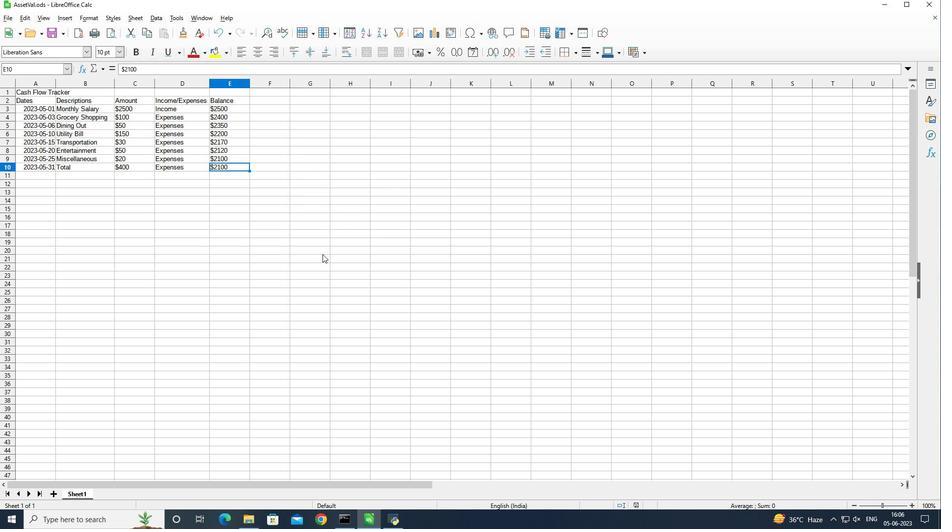 
